 Task: Sort the products by unit price (low first).
Action: Mouse moved to (15, 53)
Screenshot: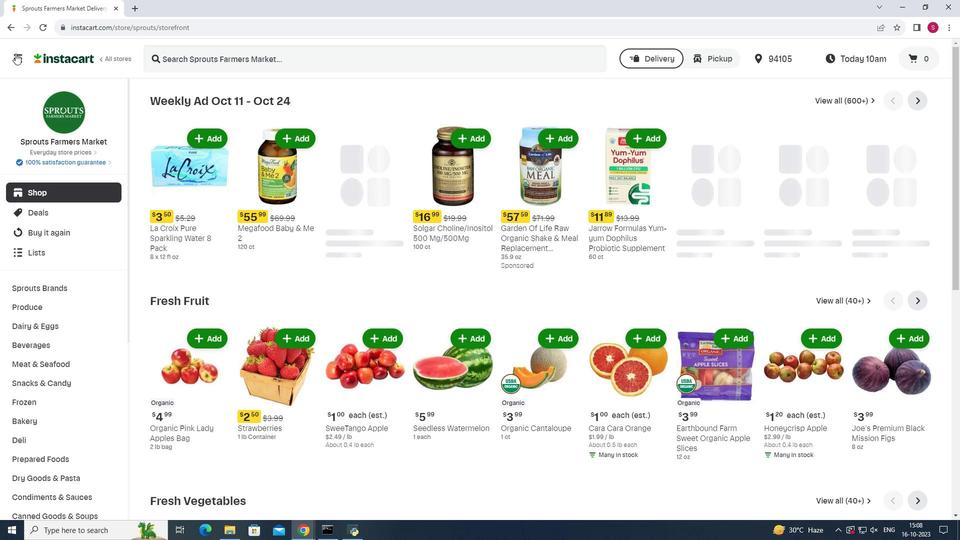 
Action: Mouse pressed left at (15, 53)
Screenshot: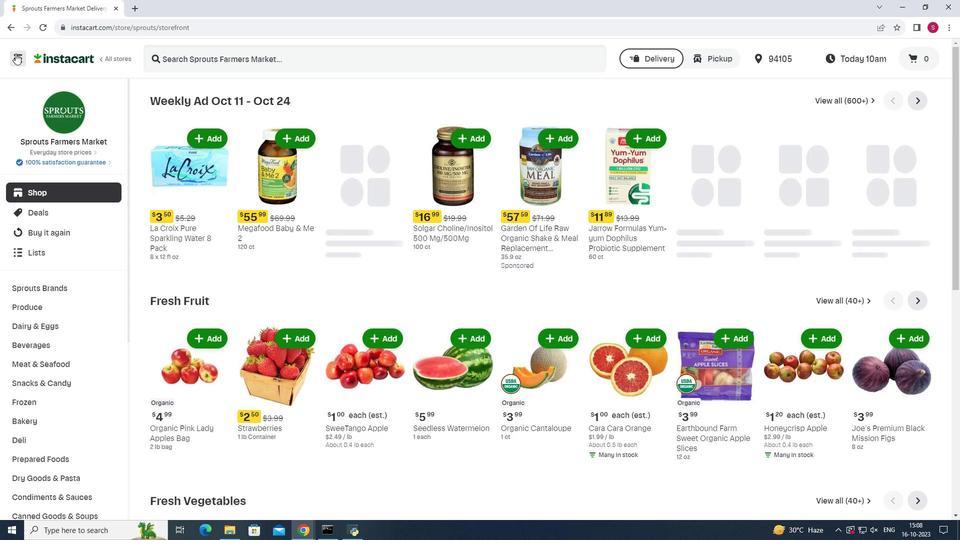 
Action: Mouse moved to (41, 267)
Screenshot: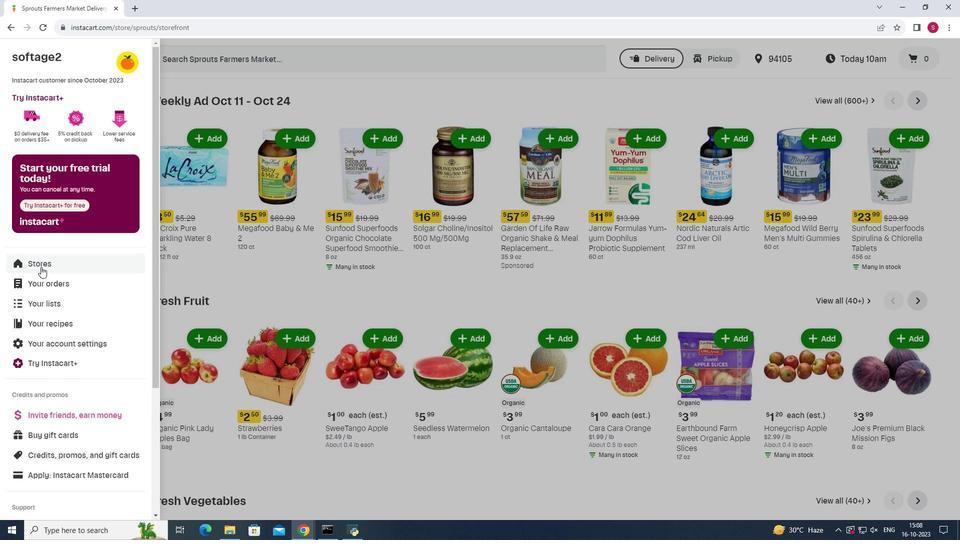 
Action: Mouse pressed left at (41, 267)
Screenshot: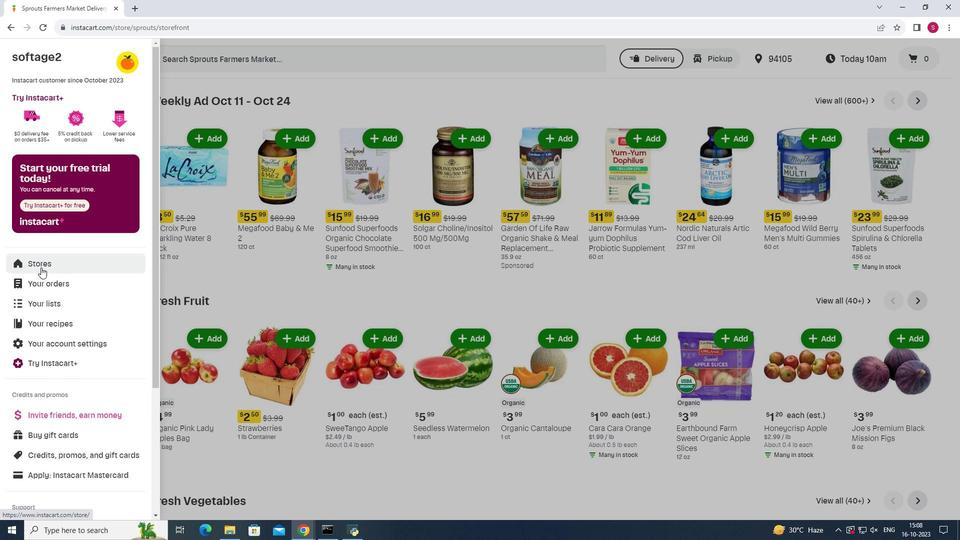 
Action: Mouse moved to (226, 94)
Screenshot: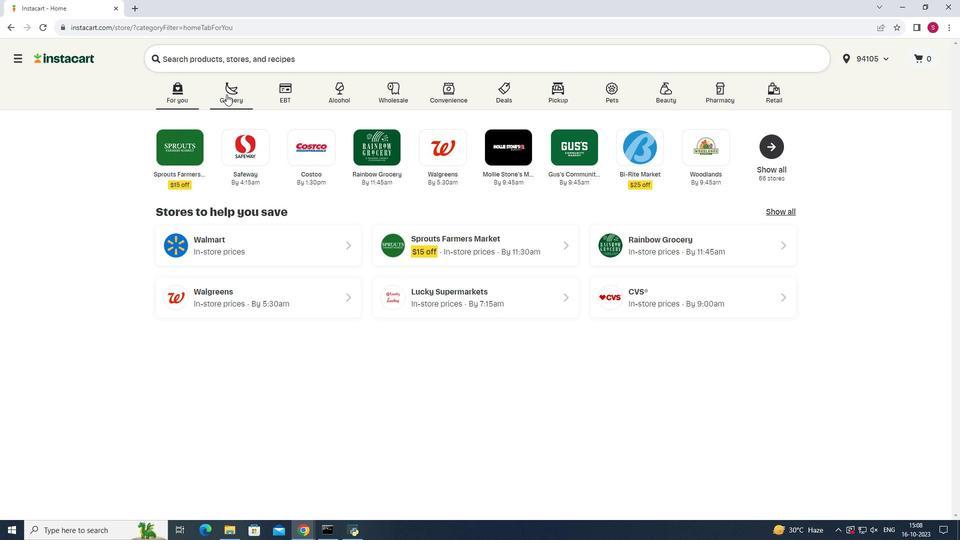 
Action: Mouse pressed left at (226, 94)
Screenshot: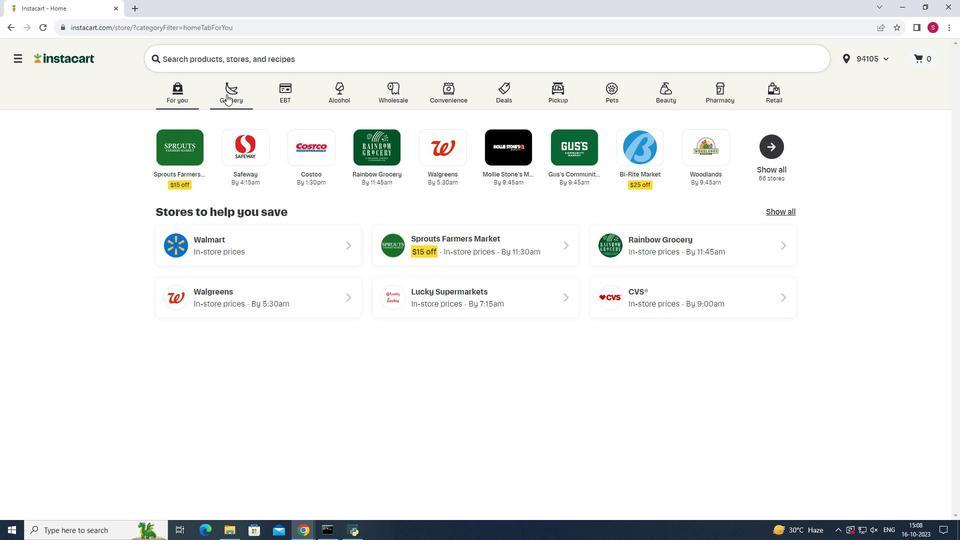 
Action: Mouse moved to (644, 136)
Screenshot: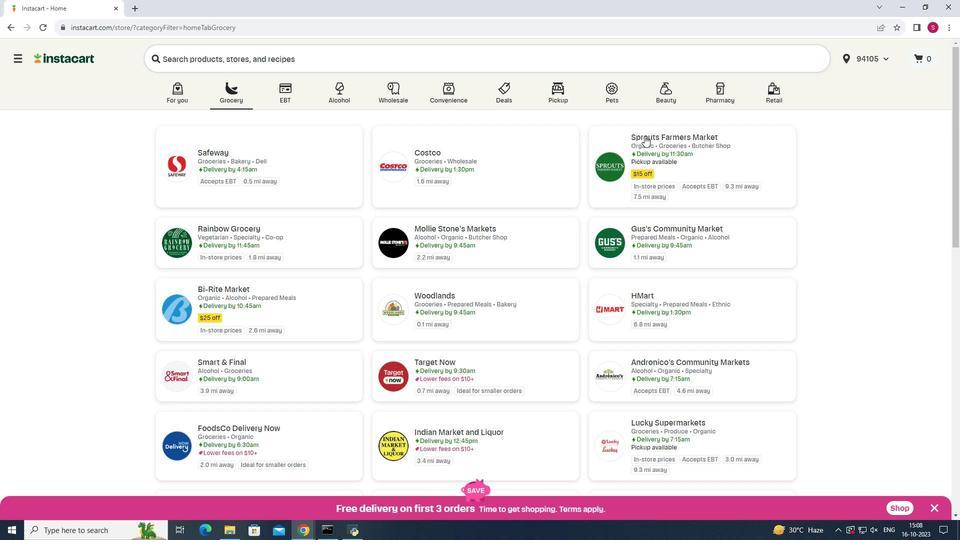 
Action: Mouse pressed left at (644, 136)
Screenshot: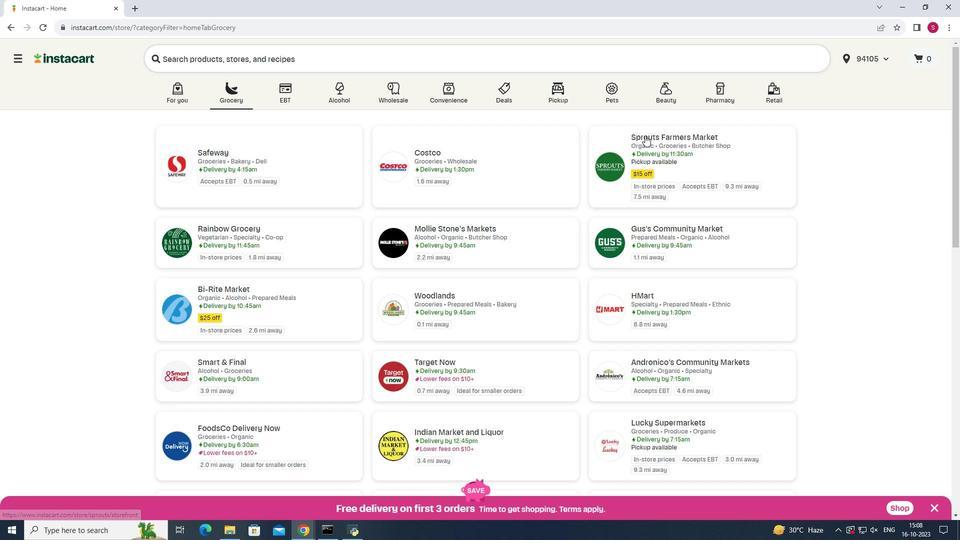 
Action: Mouse moved to (34, 364)
Screenshot: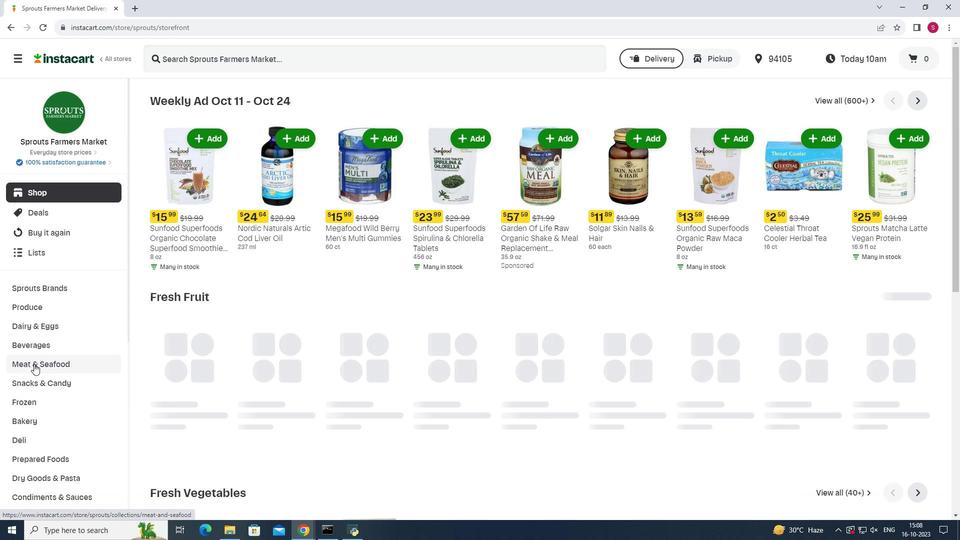 
Action: Mouse pressed left at (34, 364)
Screenshot: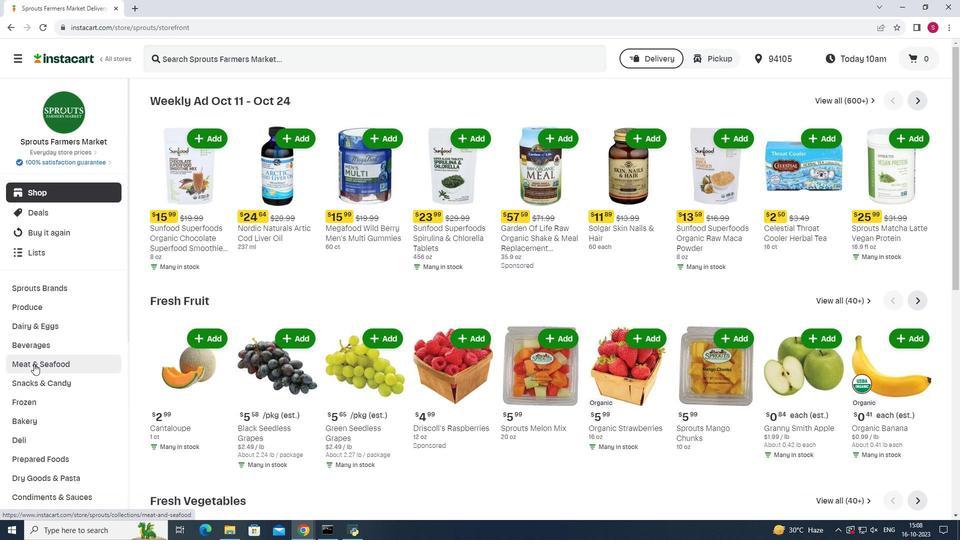 
Action: Mouse moved to (750, 122)
Screenshot: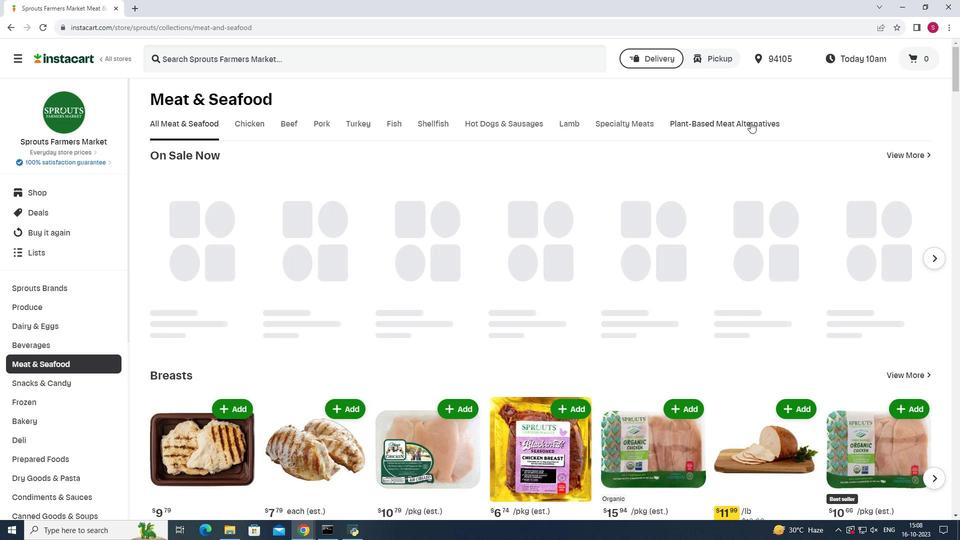 
Action: Mouse pressed left at (750, 122)
Screenshot: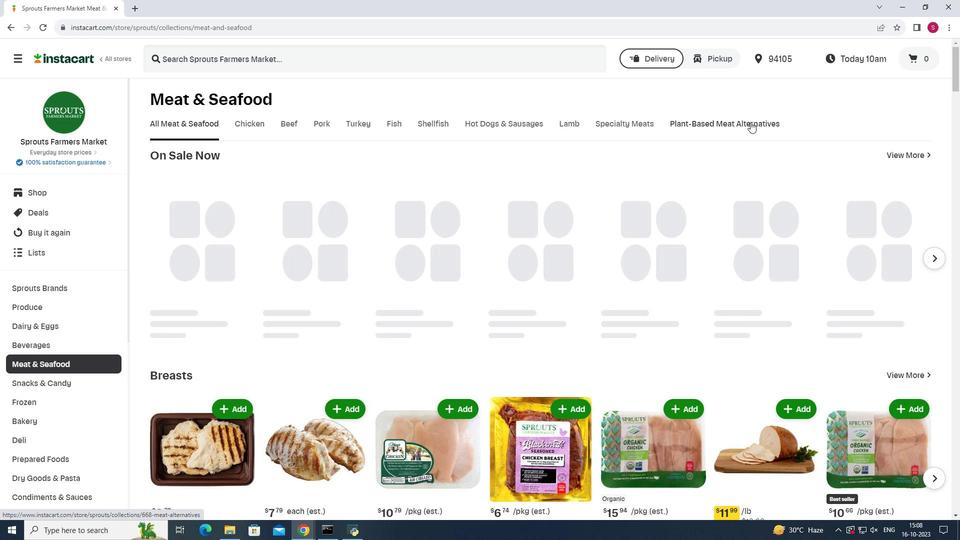 
Action: Mouse moved to (471, 170)
Screenshot: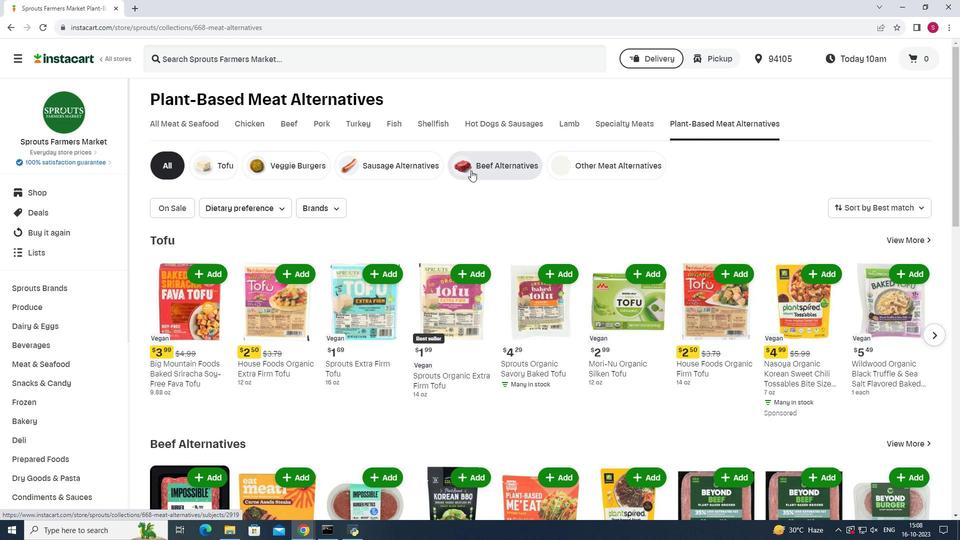 
Action: Mouse pressed left at (471, 170)
Screenshot: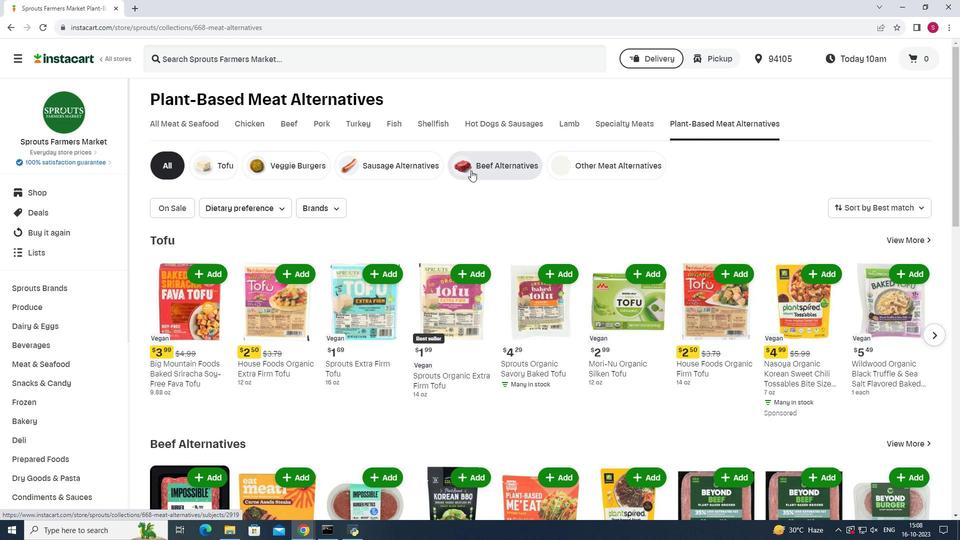 
Action: Mouse moved to (897, 207)
Screenshot: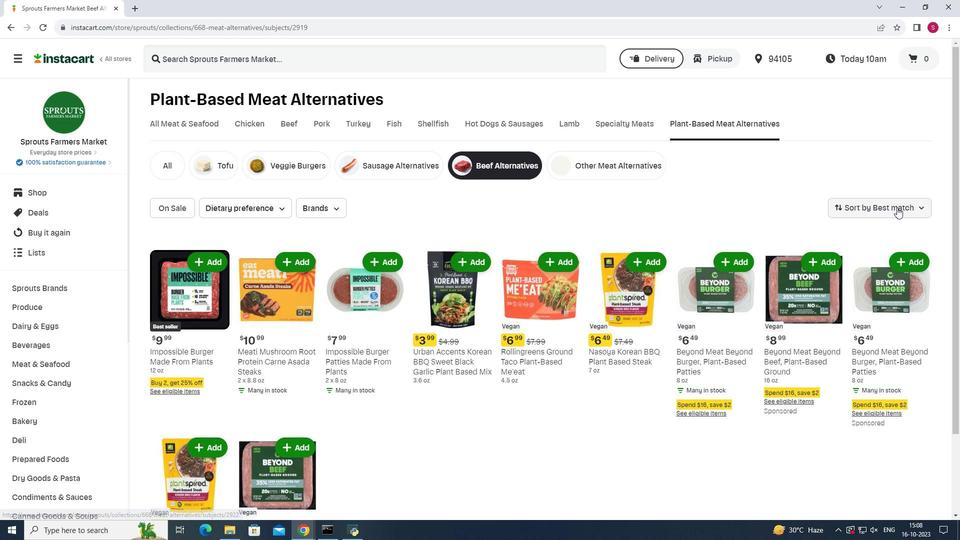 
Action: Mouse pressed left at (897, 207)
Screenshot: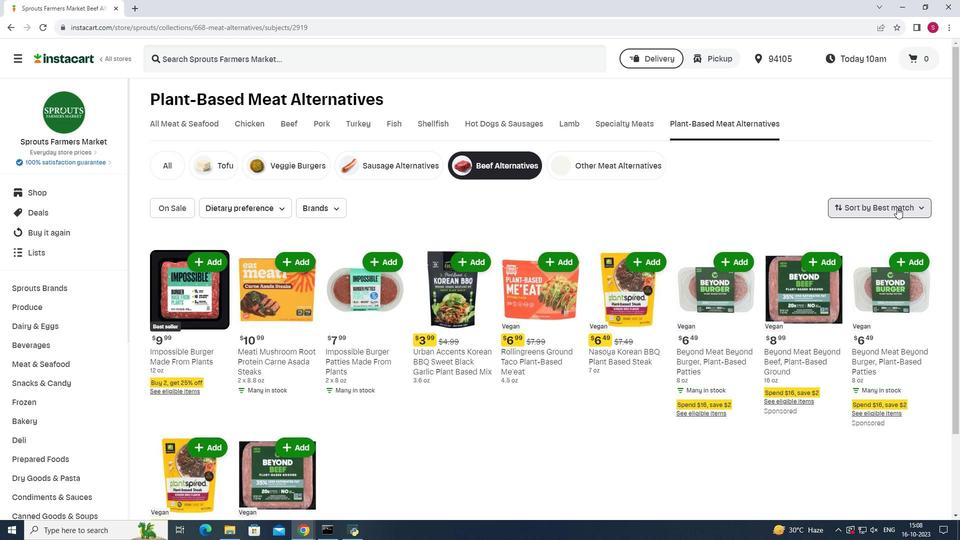 
Action: Mouse moved to (886, 296)
Screenshot: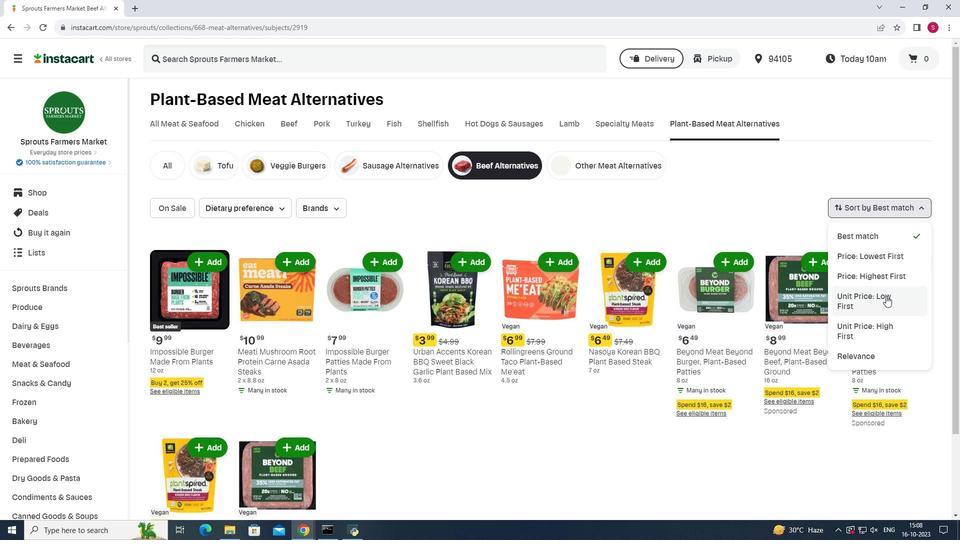 
Action: Mouse pressed left at (886, 296)
Screenshot: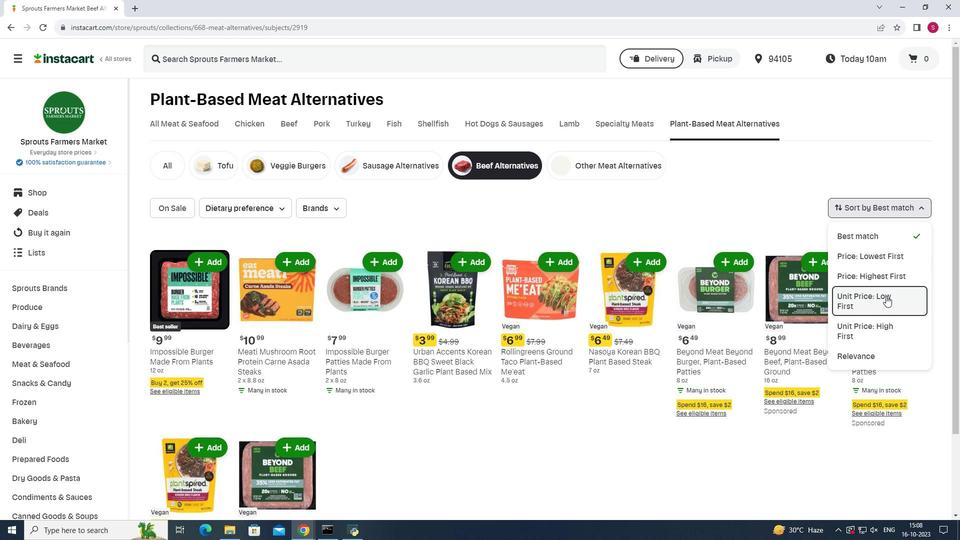 
Action: Mouse moved to (731, 185)
Screenshot: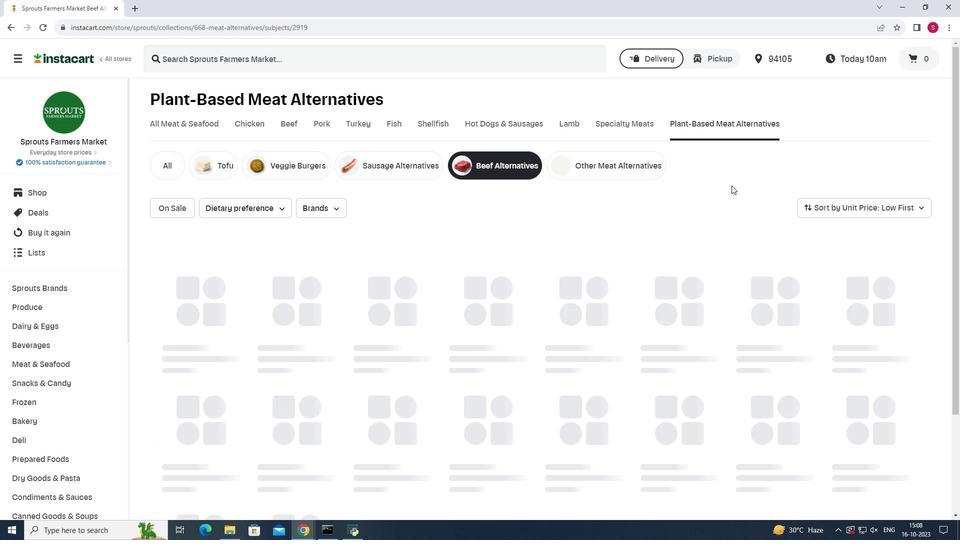 
